 Task: Look for products with lime flavor.
Action: Mouse pressed left at (18, 74)
Screenshot: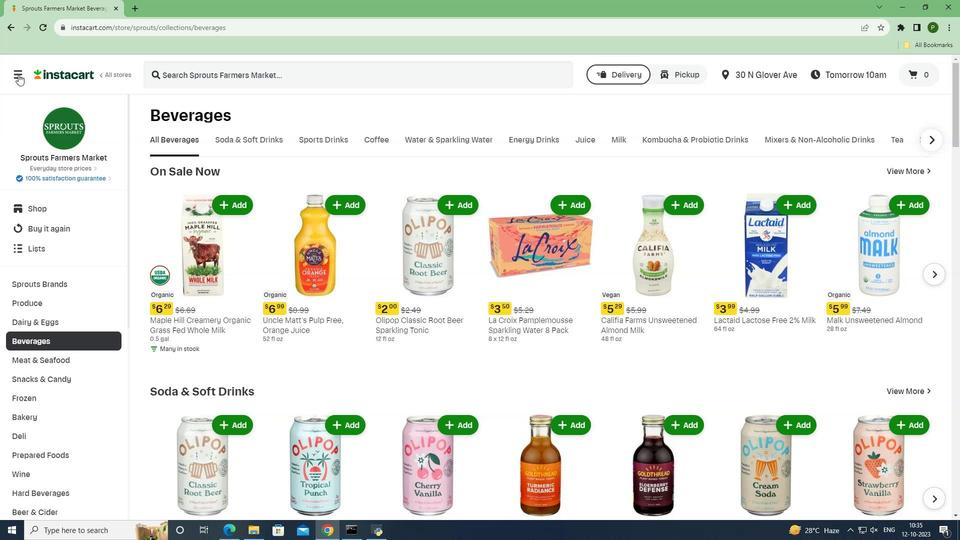 
Action: Mouse moved to (42, 271)
Screenshot: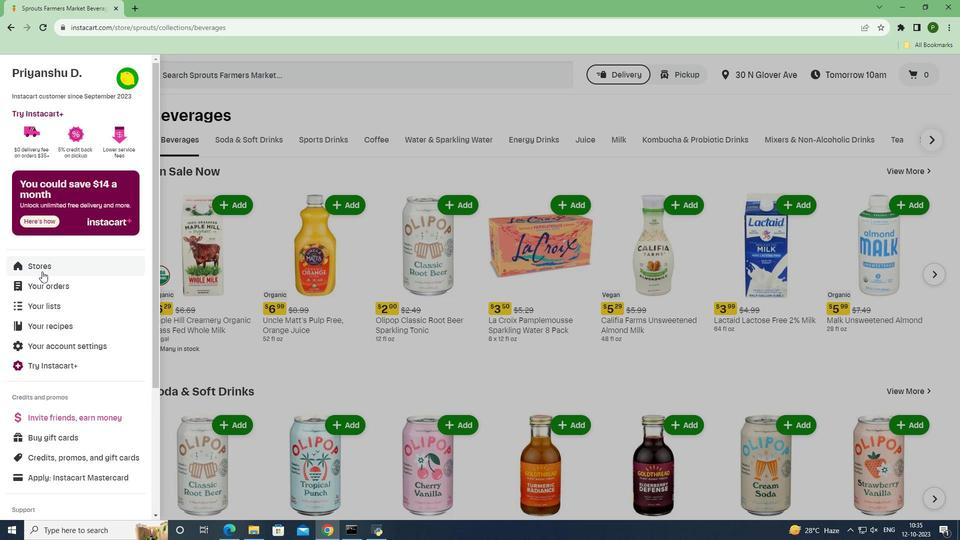 
Action: Mouse pressed left at (42, 271)
Screenshot: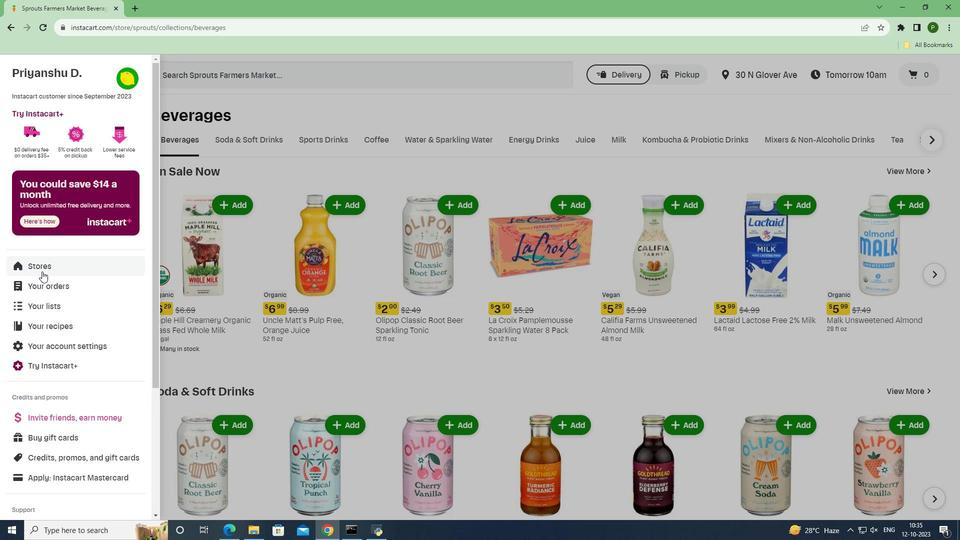 
Action: Mouse moved to (222, 121)
Screenshot: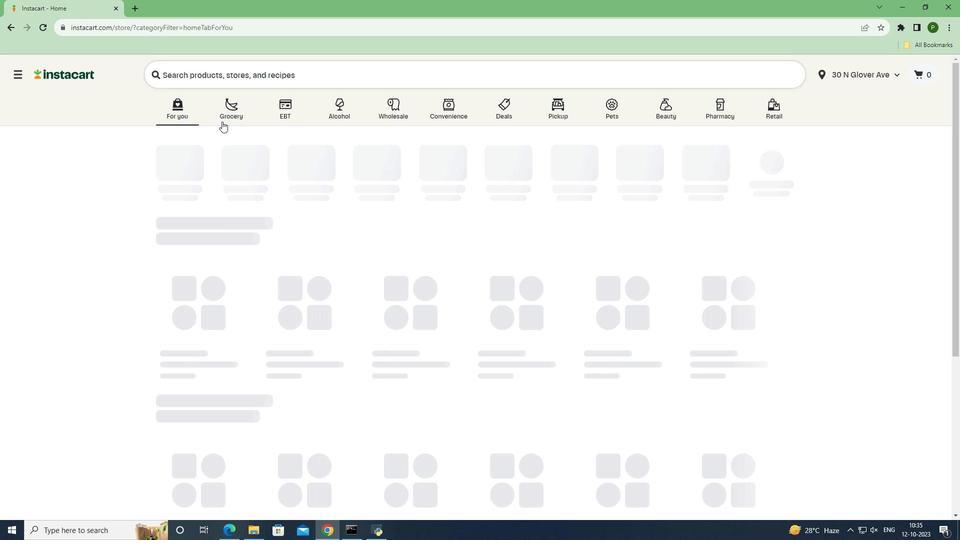 
Action: Mouse pressed left at (222, 121)
Screenshot: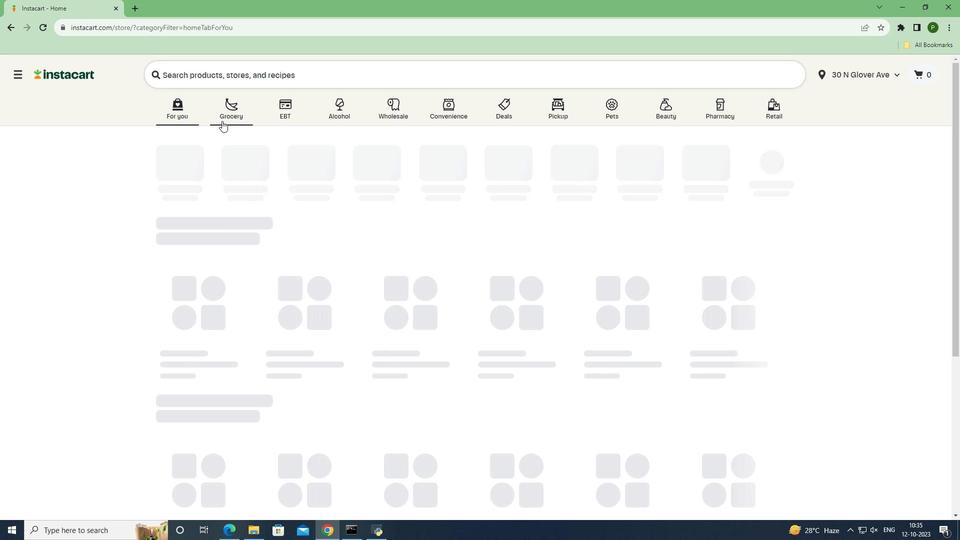 
Action: Mouse moved to (405, 229)
Screenshot: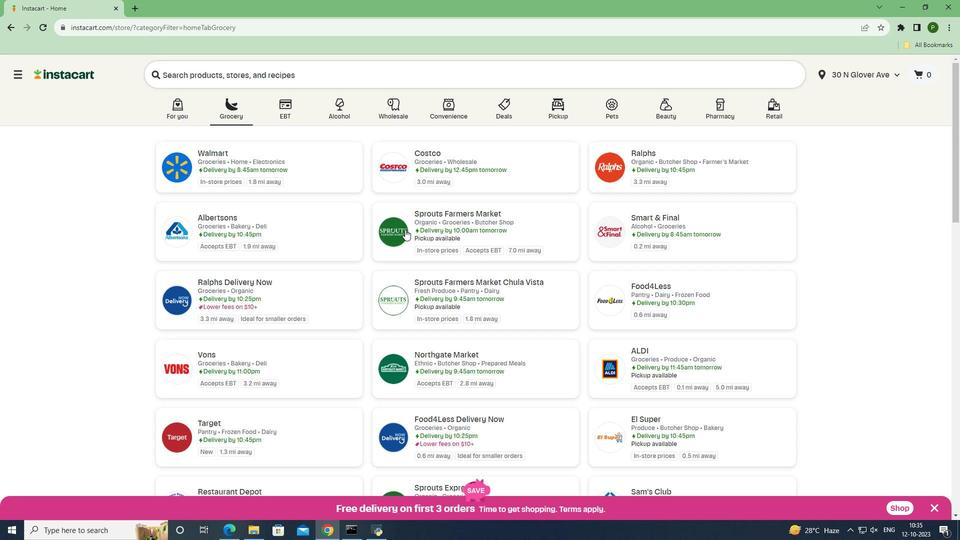 
Action: Mouse pressed left at (405, 229)
Screenshot: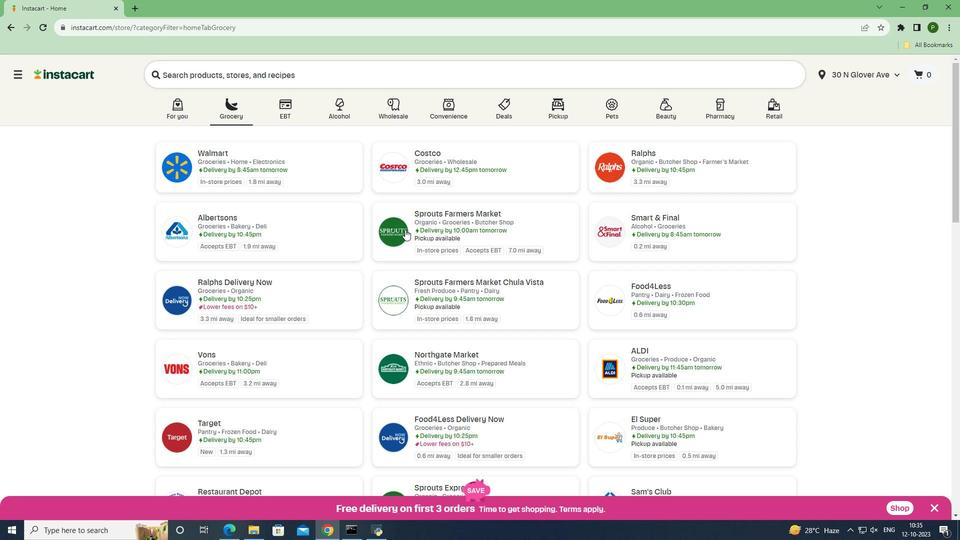 
Action: Mouse moved to (88, 339)
Screenshot: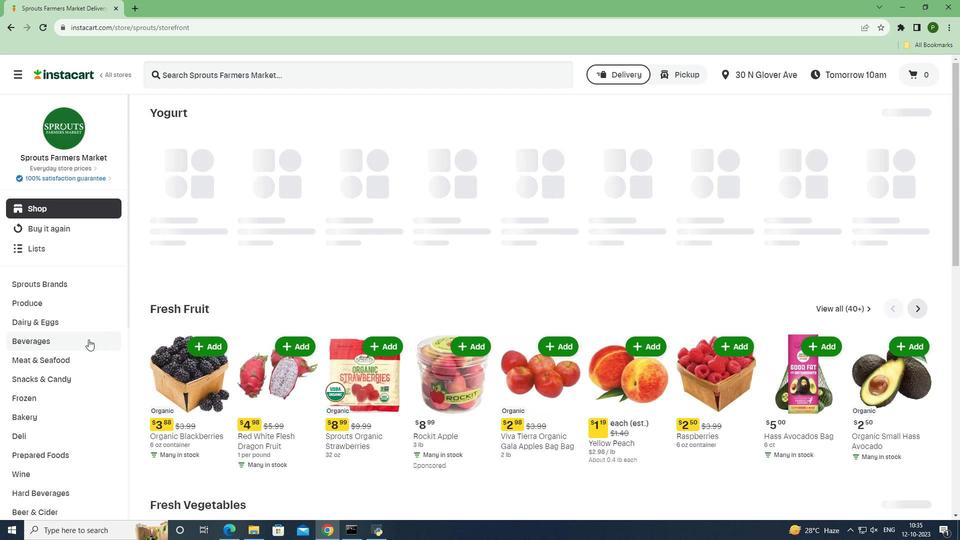 
Action: Mouse pressed left at (88, 339)
Screenshot: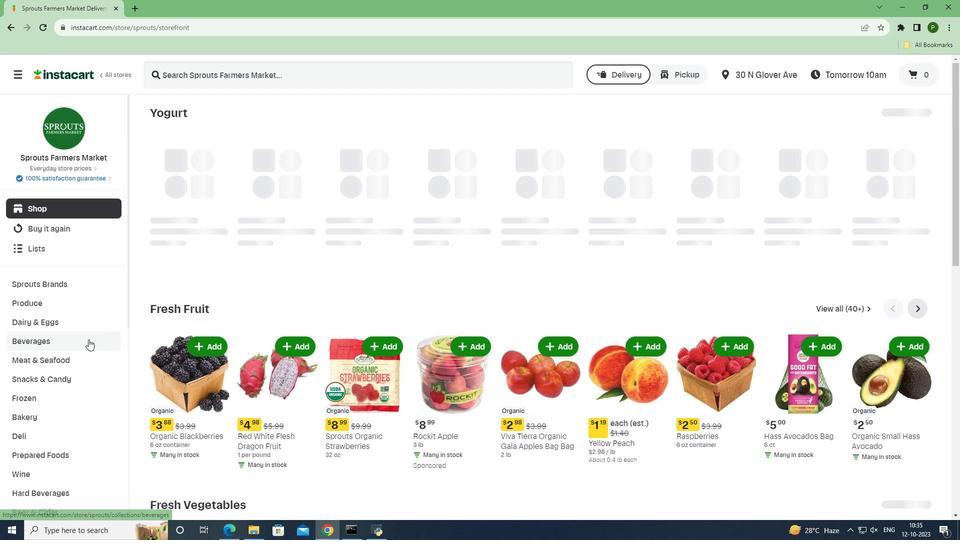 
Action: Mouse moved to (440, 139)
Screenshot: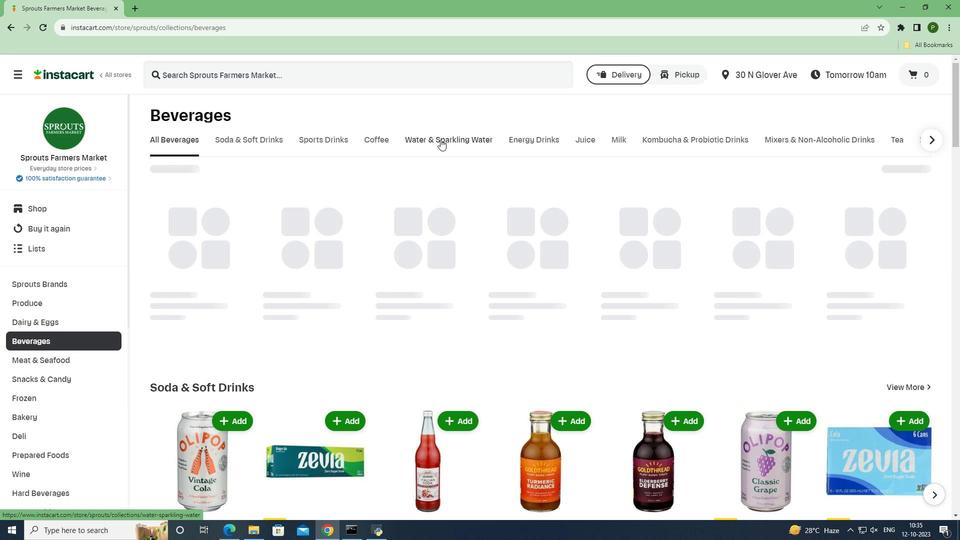 
Action: Mouse pressed left at (440, 139)
Screenshot: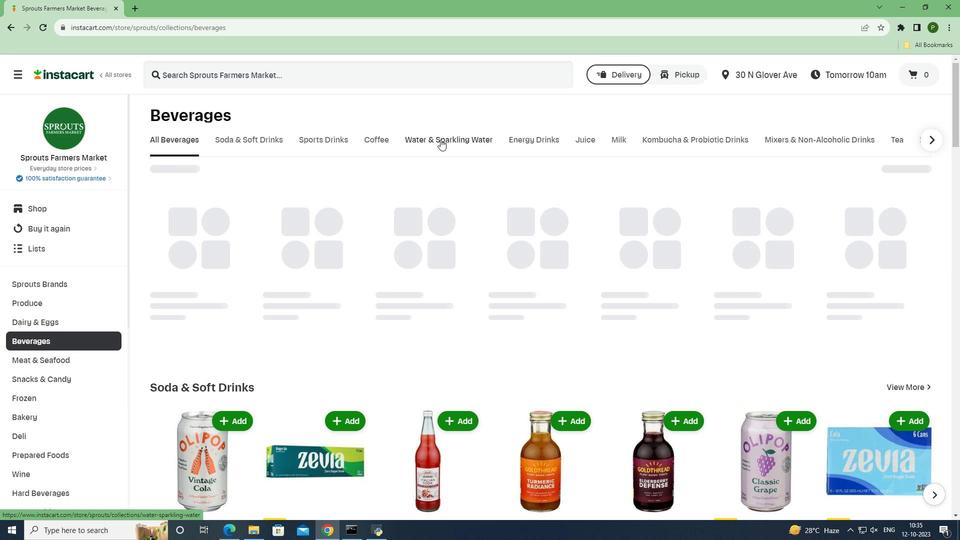 
Action: Mouse moved to (186, 225)
Screenshot: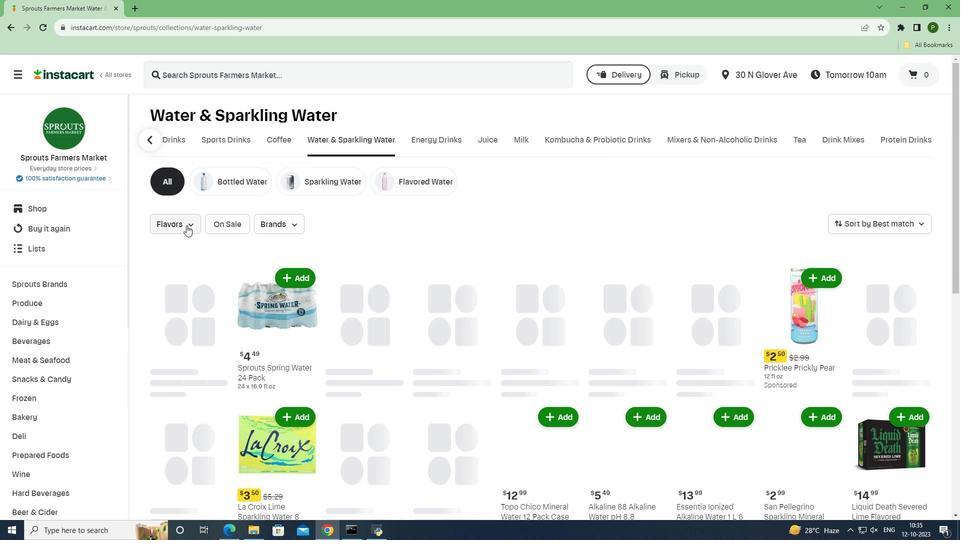 
Action: Mouse pressed left at (186, 225)
Screenshot: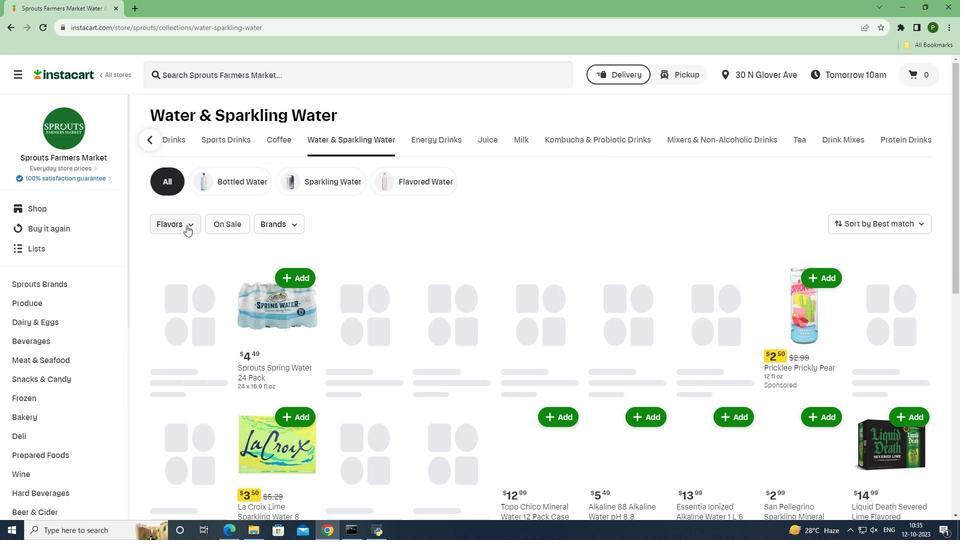 
Action: Mouse moved to (195, 255)
Screenshot: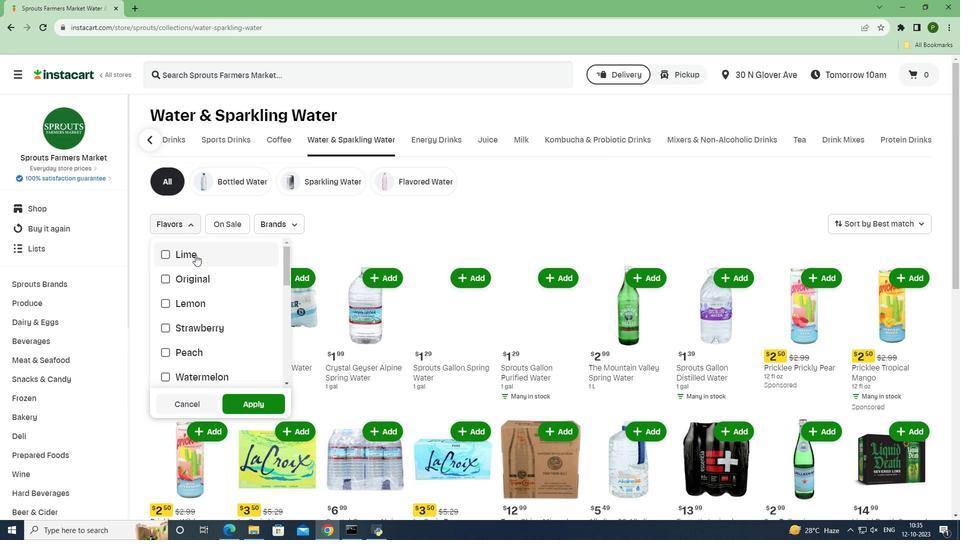 
Action: Mouse pressed left at (195, 255)
Screenshot: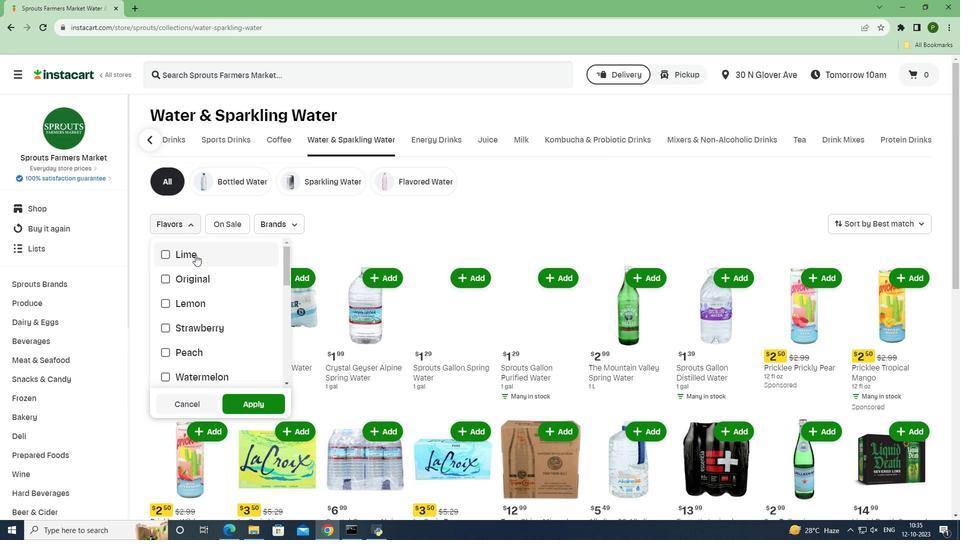 
Action: Mouse moved to (242, 402)
Screenshot: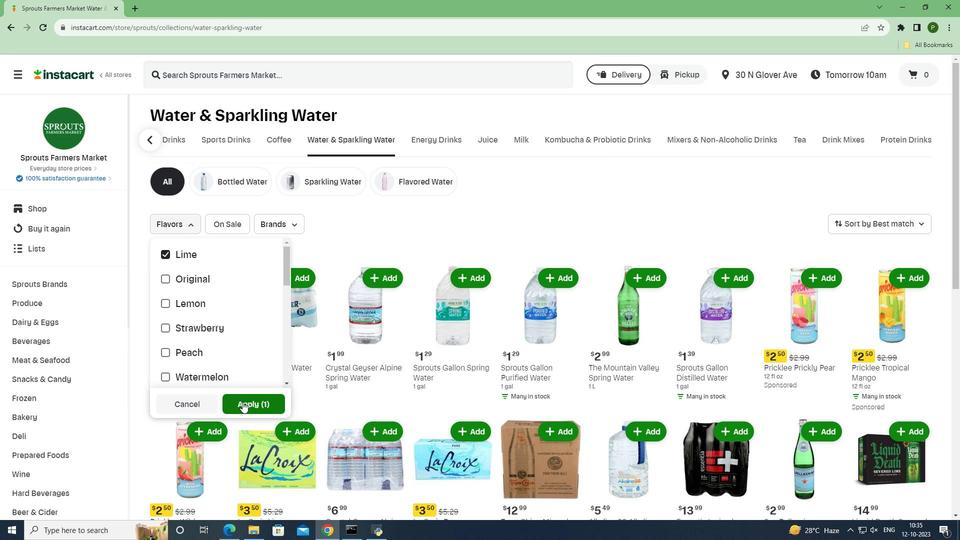 
Action: Mouse pressed left at (242, 402)
Screenshot: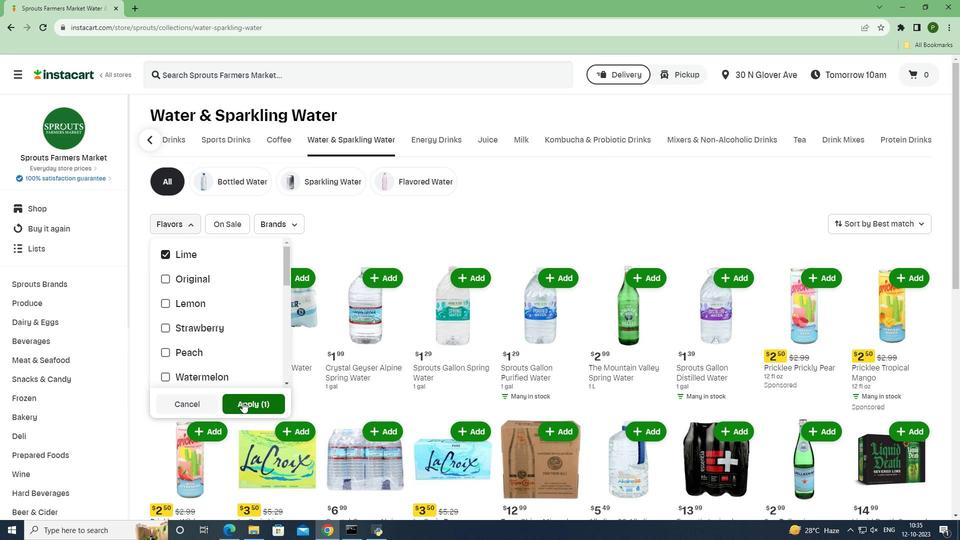 
Action: Mouse moved to (435, 429)
Screenshot: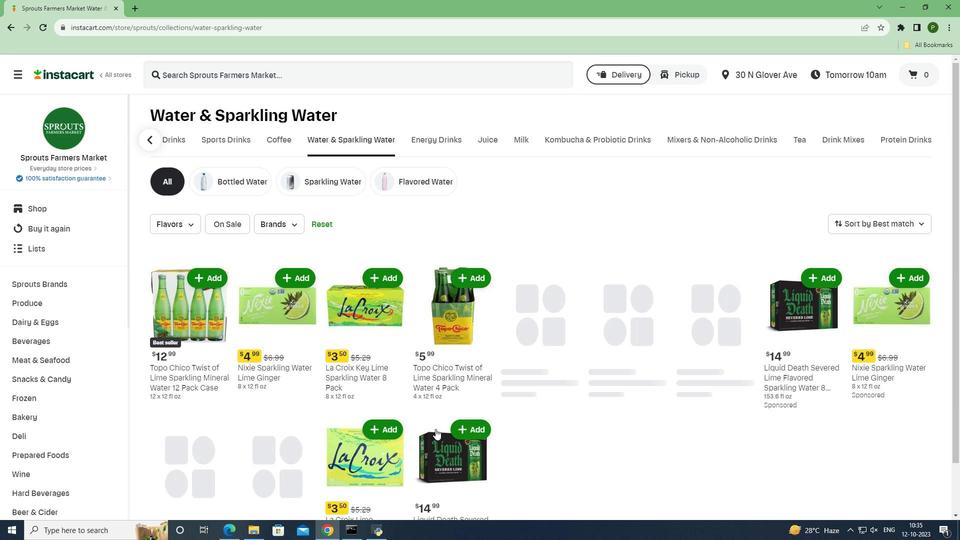
